 Task: Create List Brand Portfolio Management in Board Customer Feedback Management Best Practices to Workspace Accelerator Programs. Create List Brand Portfolio Strategy in Board Content Curation and Aggregation to Workspace Accelerator Programs. Create List Brand Portfolio Alignment in Board Employee Satisfaction and Retention Programs to Workspace Accelerator Programs
Action: Mouse moved to (525, 178)
Screenshot: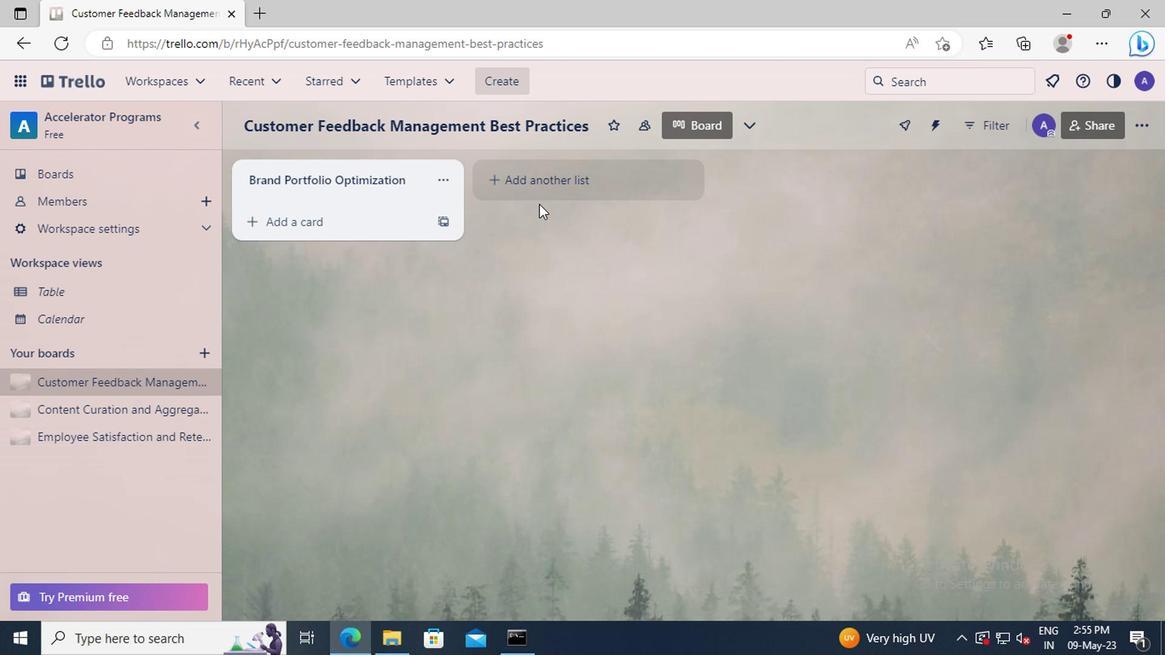 
Action: Mouse pressed left at (525, 178)
Screenshot: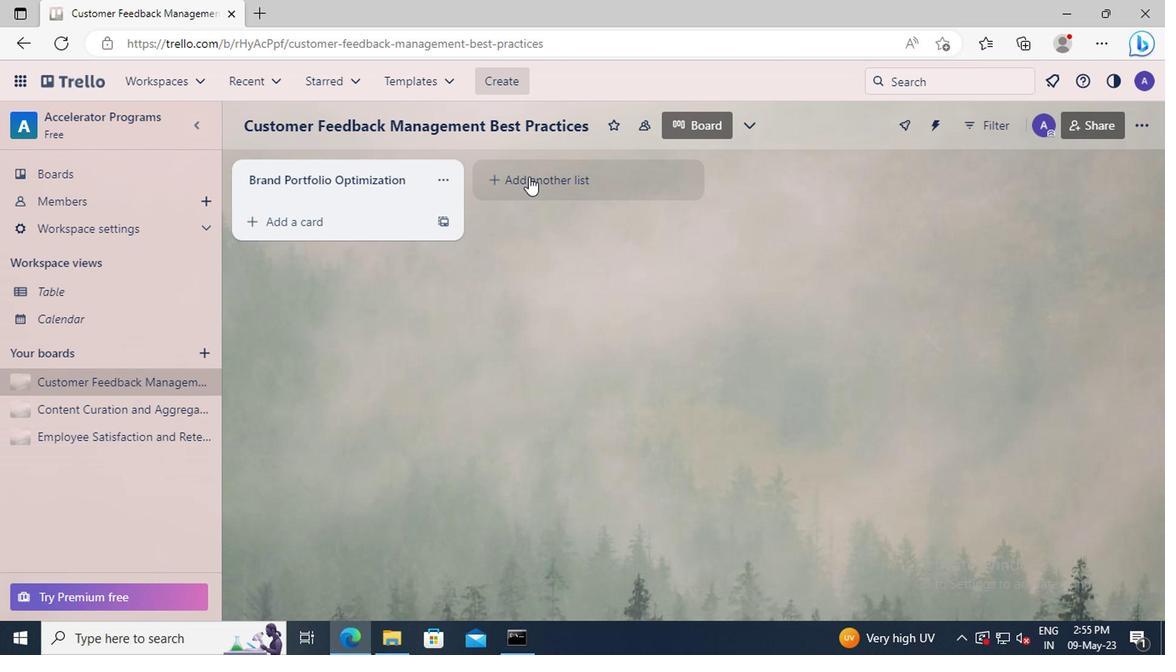 
Action: Key pressed <Key.shift>BRAND<Key.space><Key.shift>PORTFOLIO<Key.space><Key.shift>MANAGEMENT
Screenshot: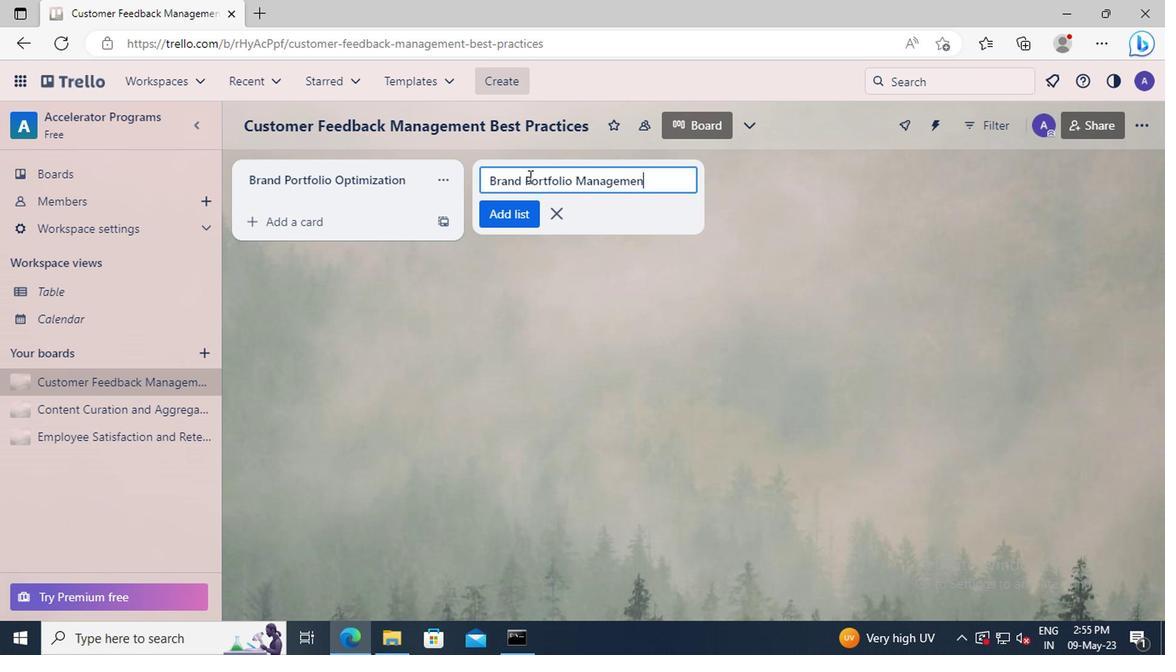 
Action: Mouse moved to (523, 211)
Screenshot: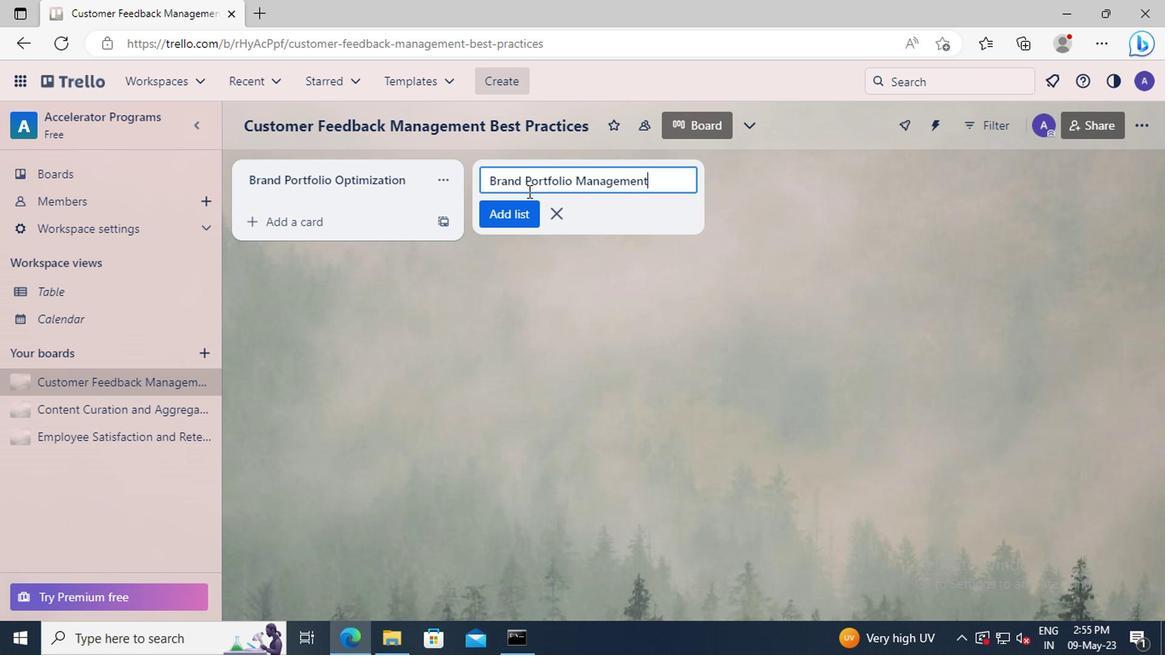 
Action: Mouse pressed left at (523, 211)
Screenshot: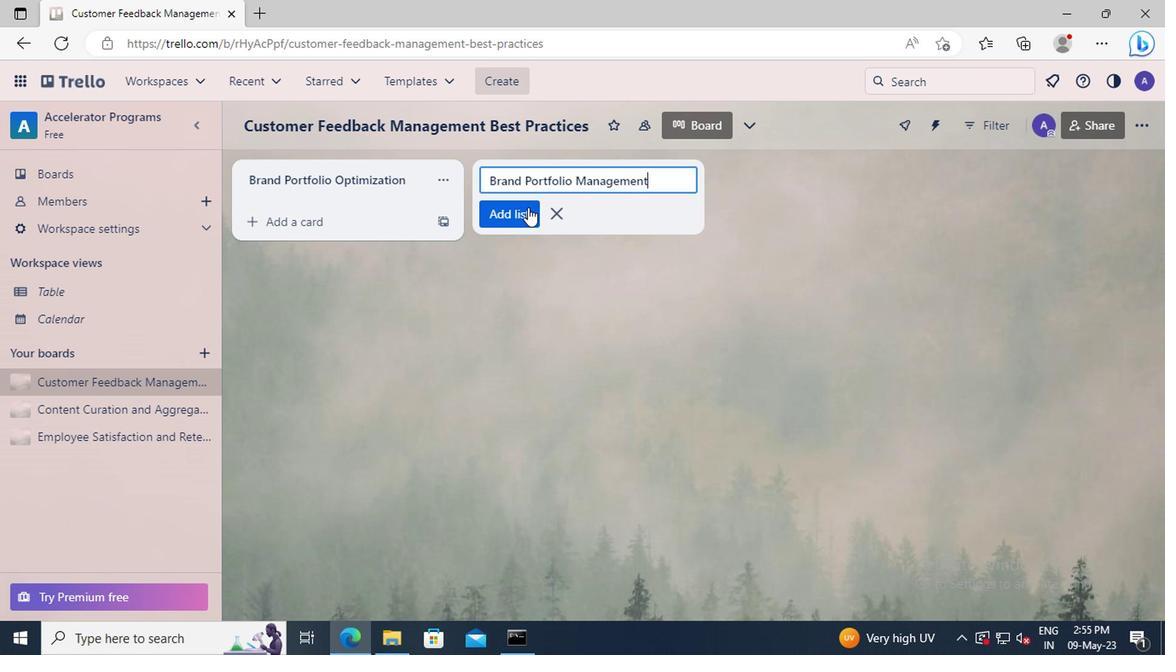 
Action: Mouse moved to (130, 412)
Screenshot: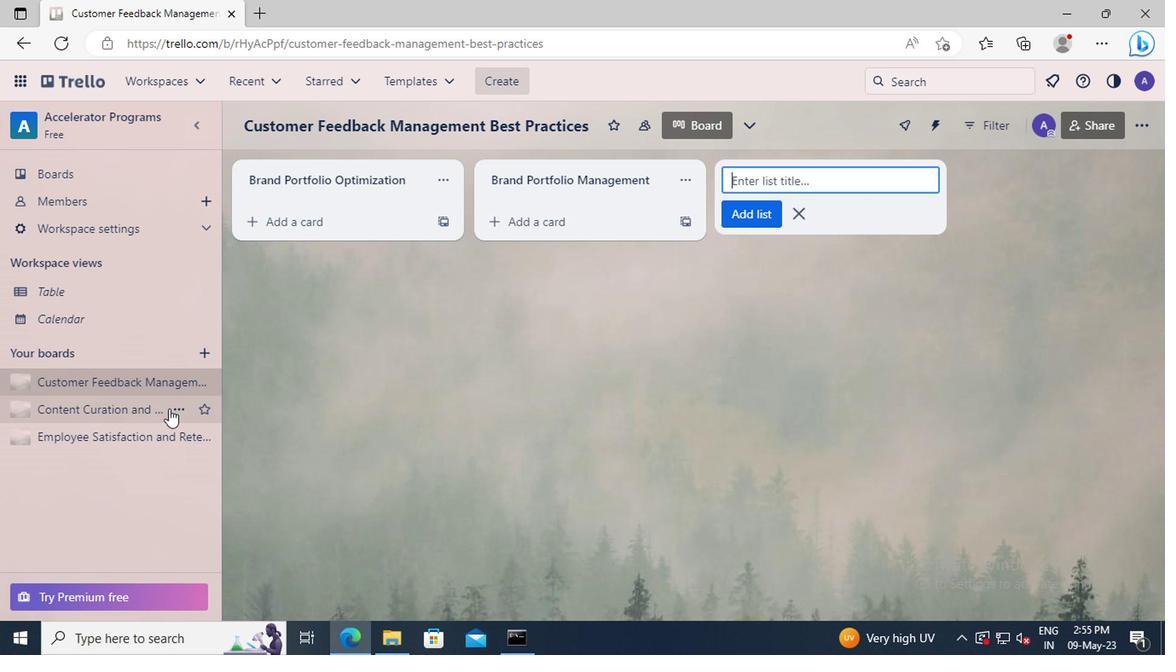 
Action: Mouse pressed left at (130, 412)
Screenshot: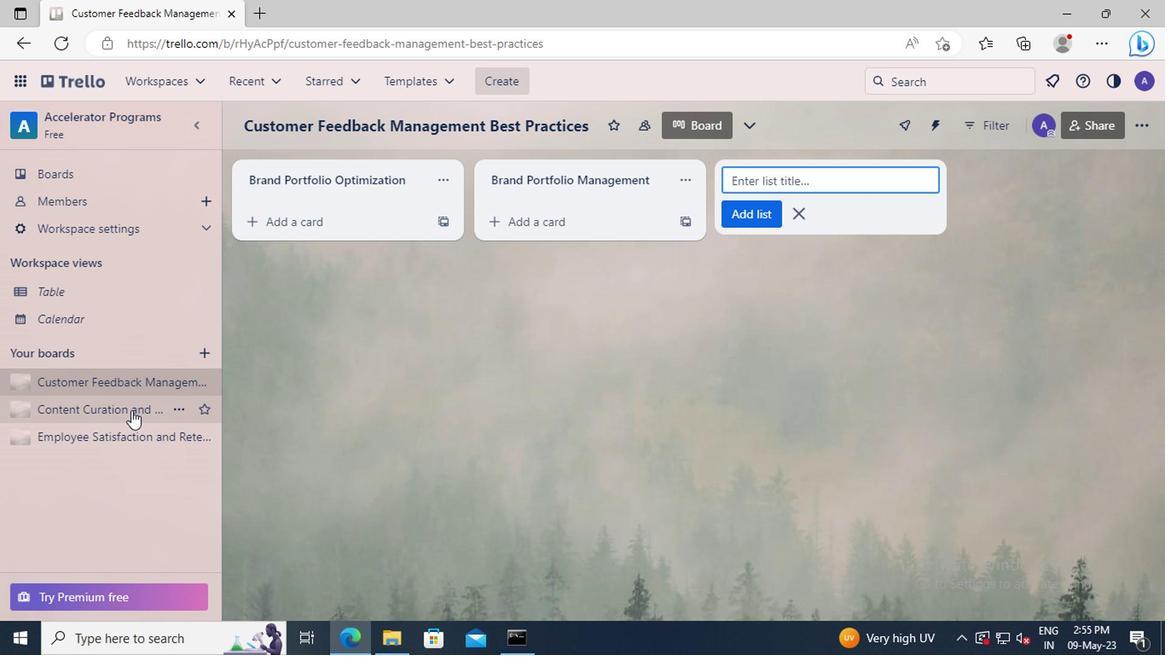 
Action: Mouse moved to (519, 183)
Screenshot: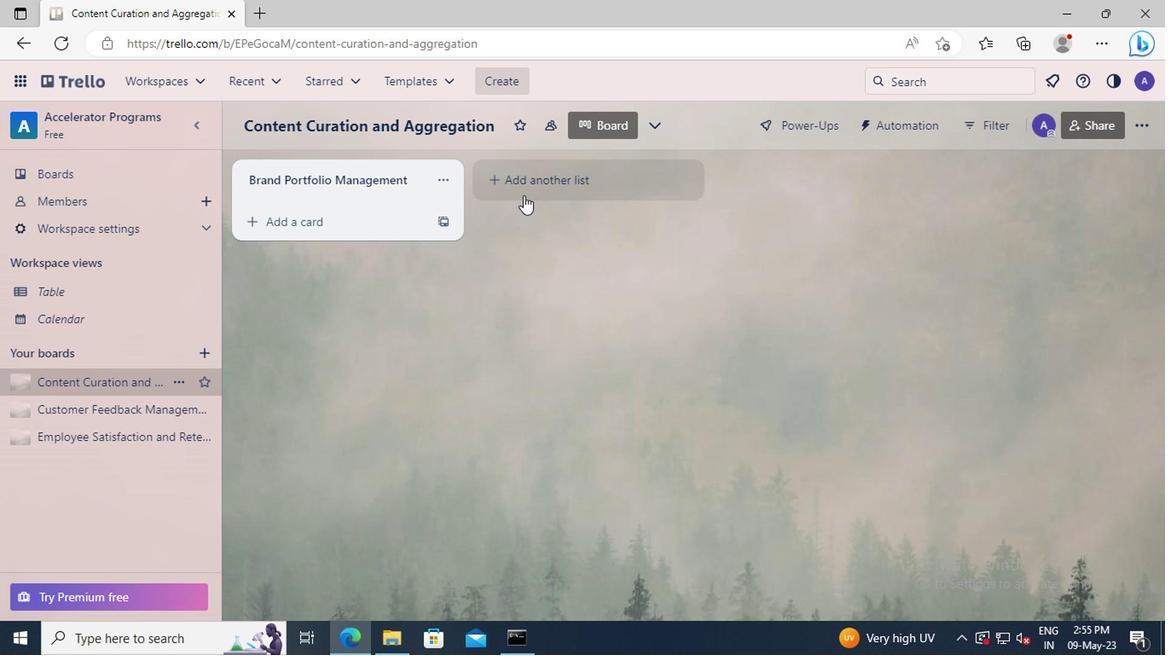 
Action: Mouse pressed left at (519, 183)
Screenshot: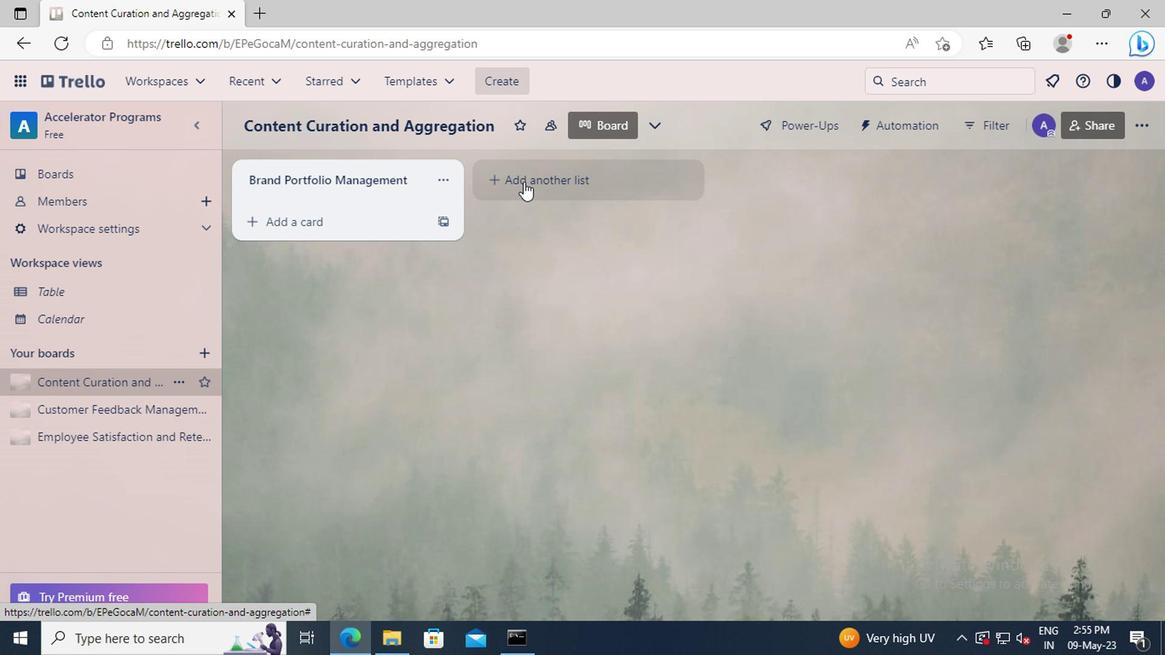 
Action: Key pressed <Key.shift>BRAND<Key.space><Key.shift>PORTFOLIO<Key.space><Key.shift>STRATEGY
Screenshot: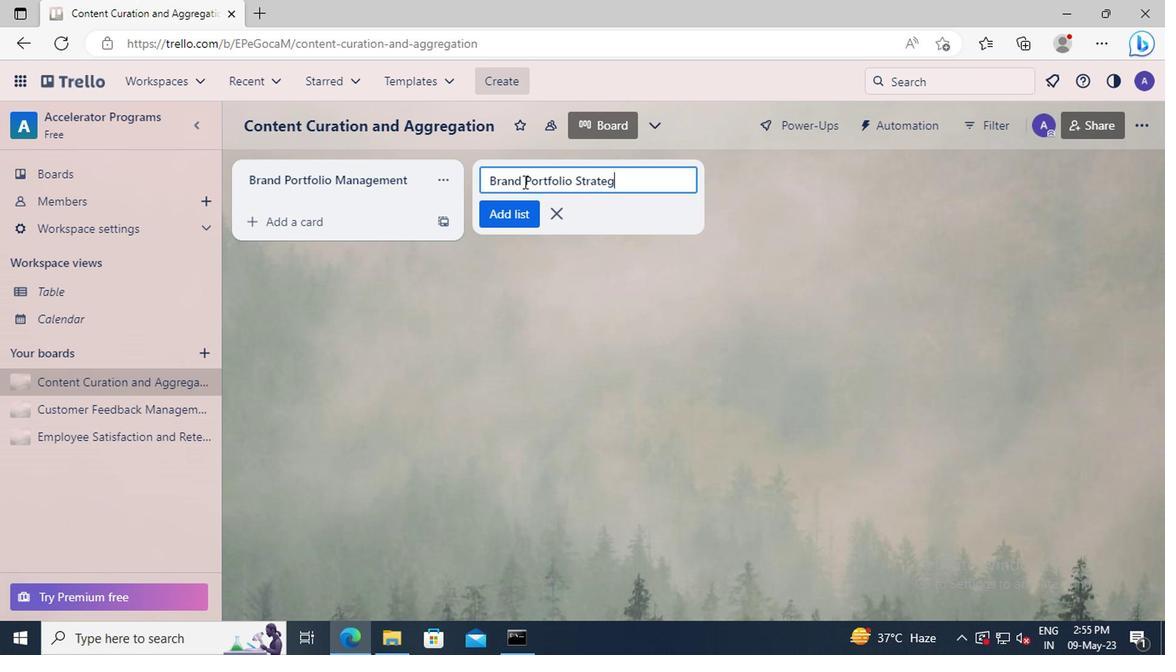 
Action: Mouse moved to (518, 213)
Screenshot: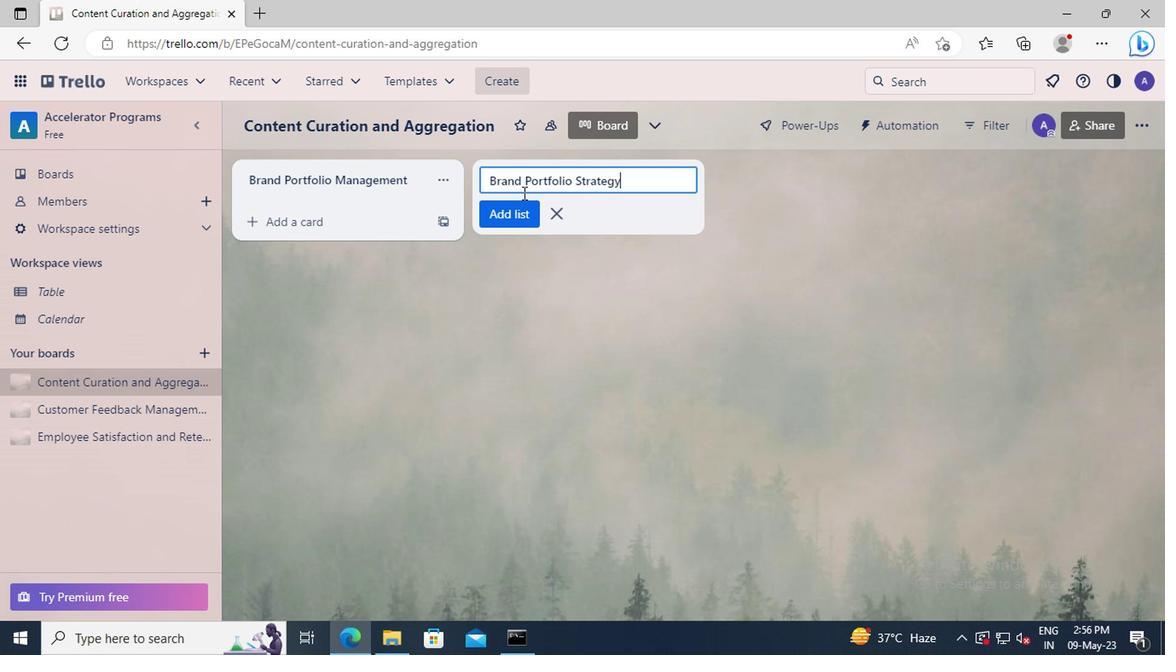 
Action: Mouse pressed left at (518, 213)
Screenshot: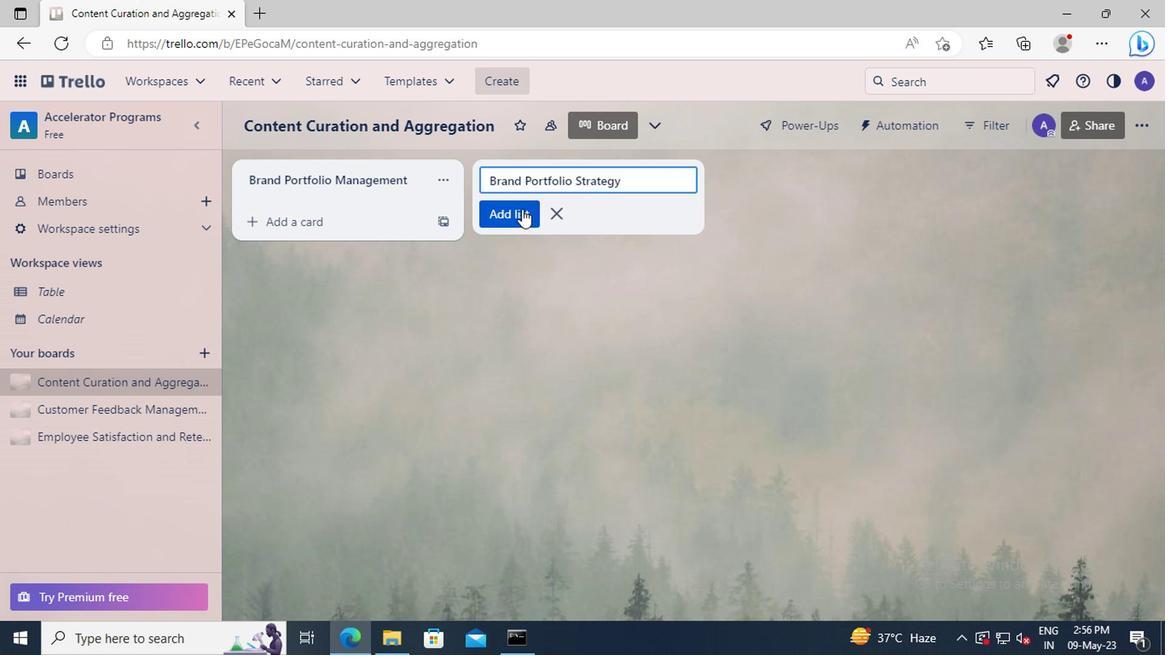 
Action: Mouse moved to (115, 434)
Screenshot: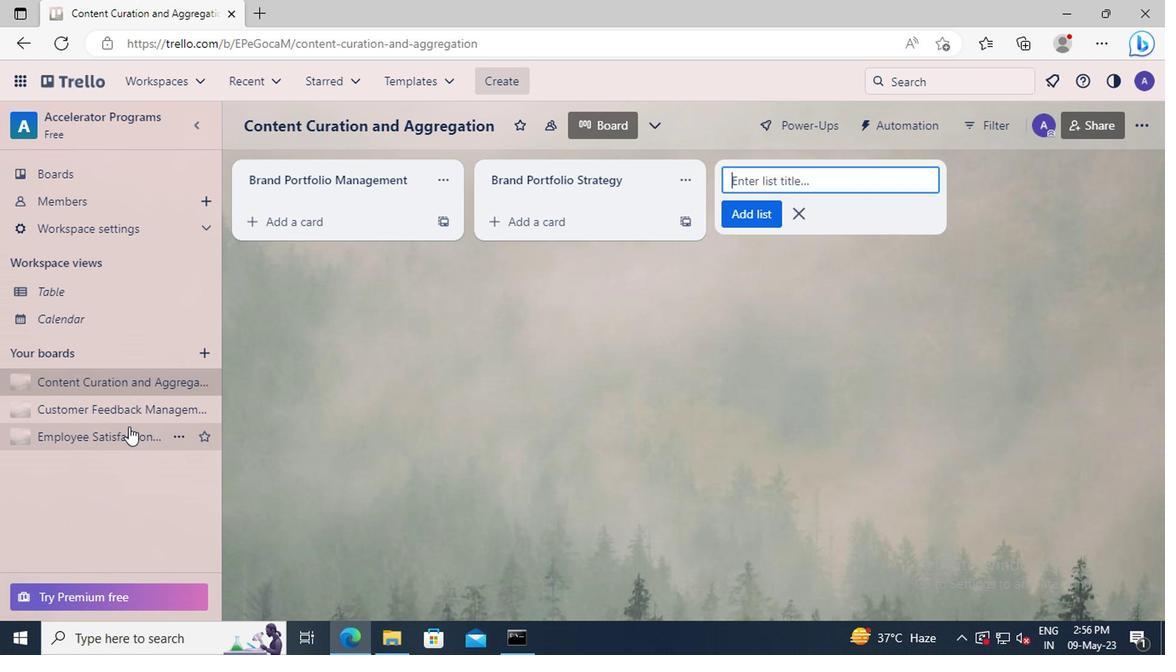 
Action: Mouse pressed left at (115, 434)
Screenshot: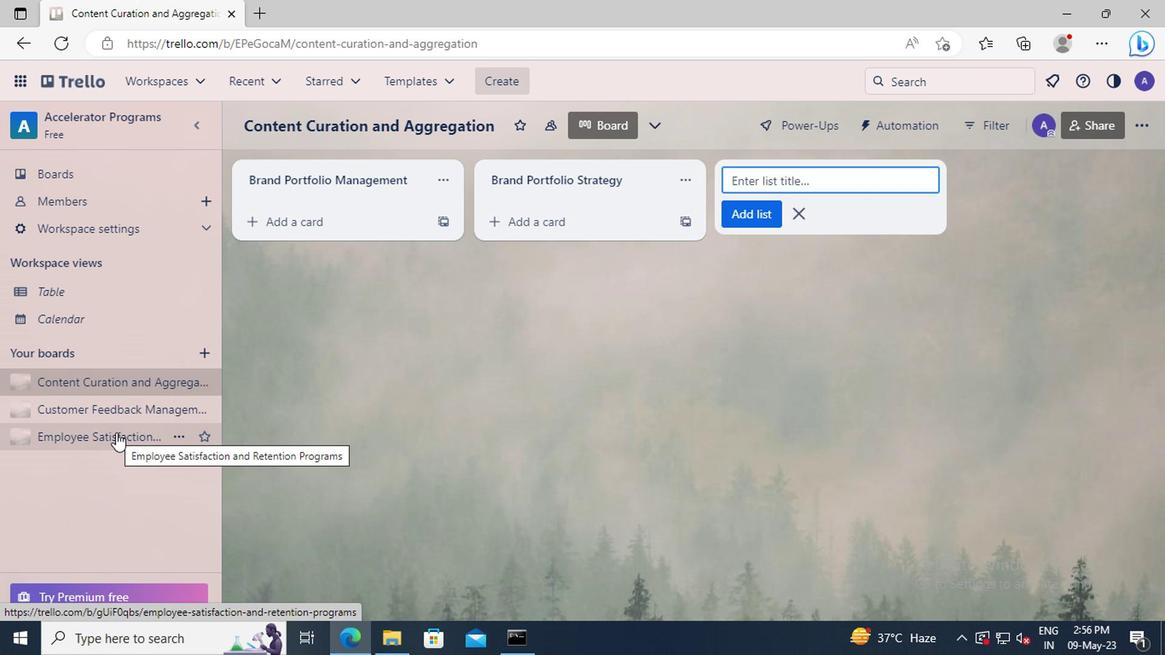 
Action: Mouse moved to (522, 176)
Screenshot: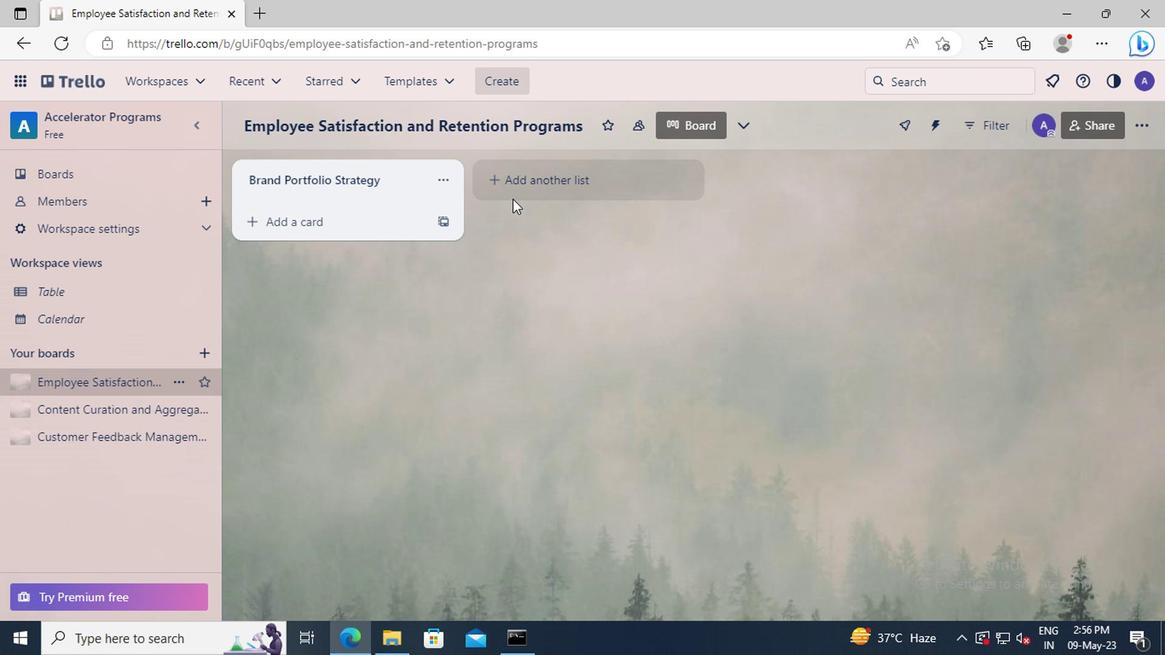 
Action: Mouse pressed left at (522, 176)
Screenshot: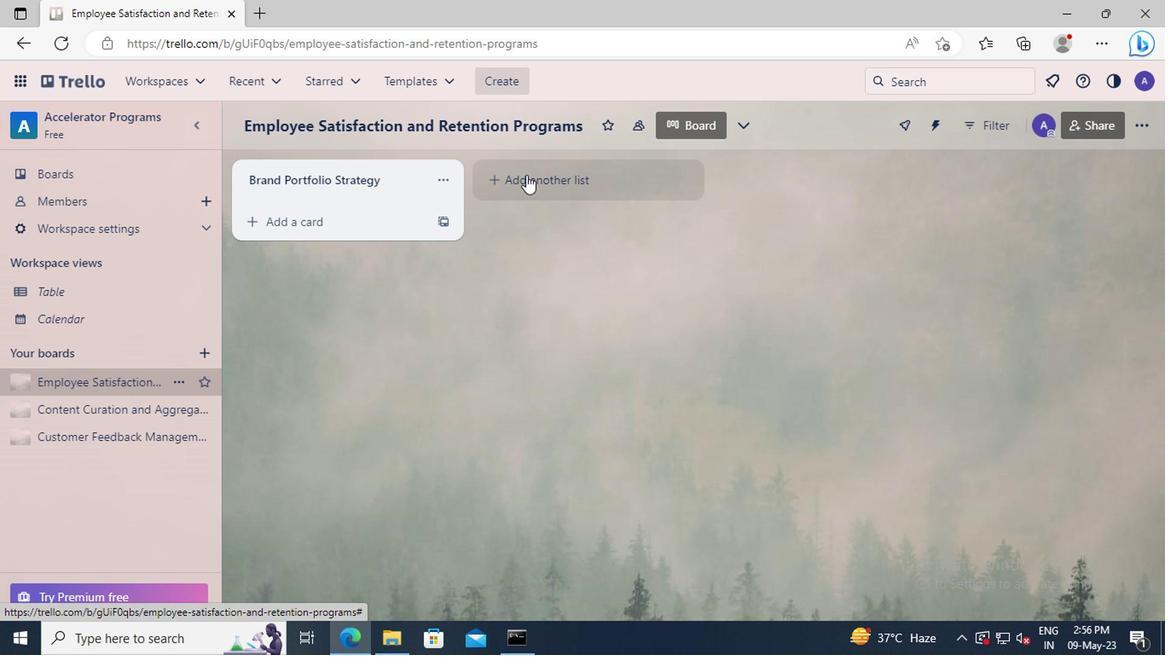 
Action: Key pressed <Key.shift>BRAND<Key.space><Key.shift>PORTFOLIO<Key.space><Key.shift>ALIGNMENT
Screenshot: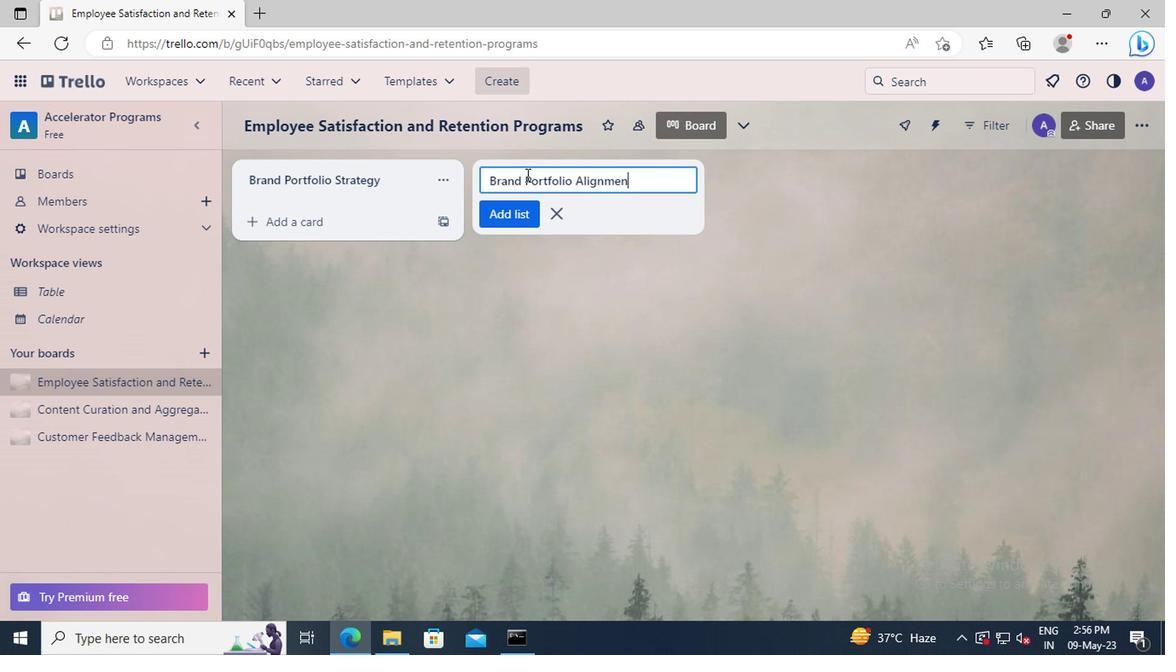 
Action: Mouse moved to (512, 216)
Screenshot: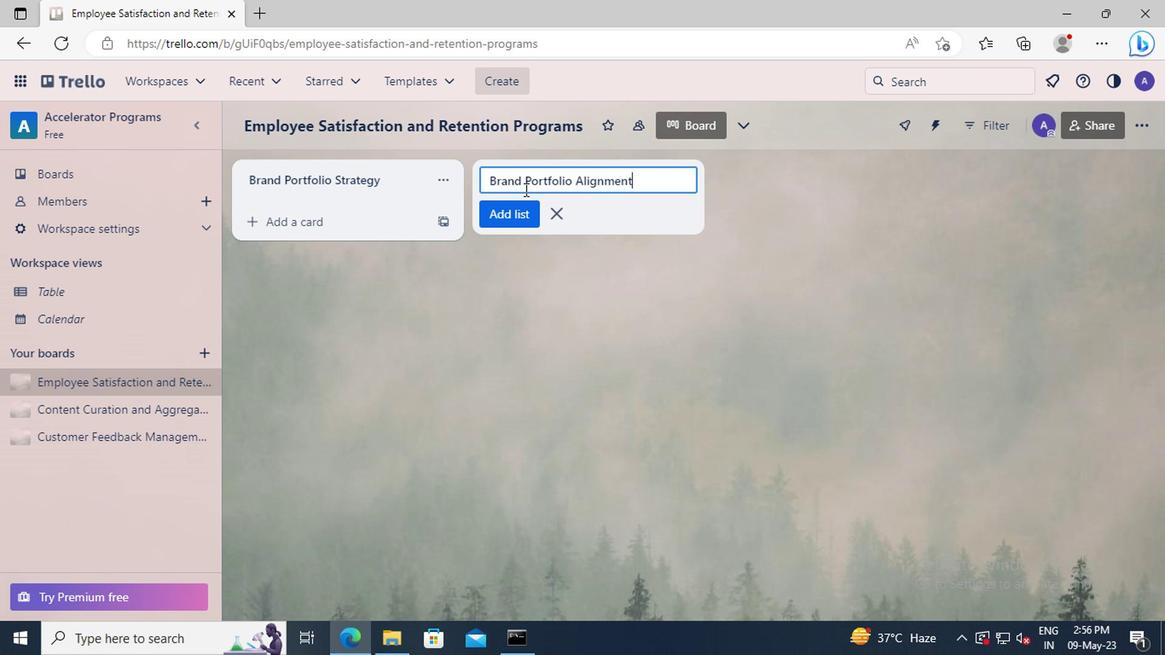 
Action: Mouse pressed left at (512, 216)
Screenshot: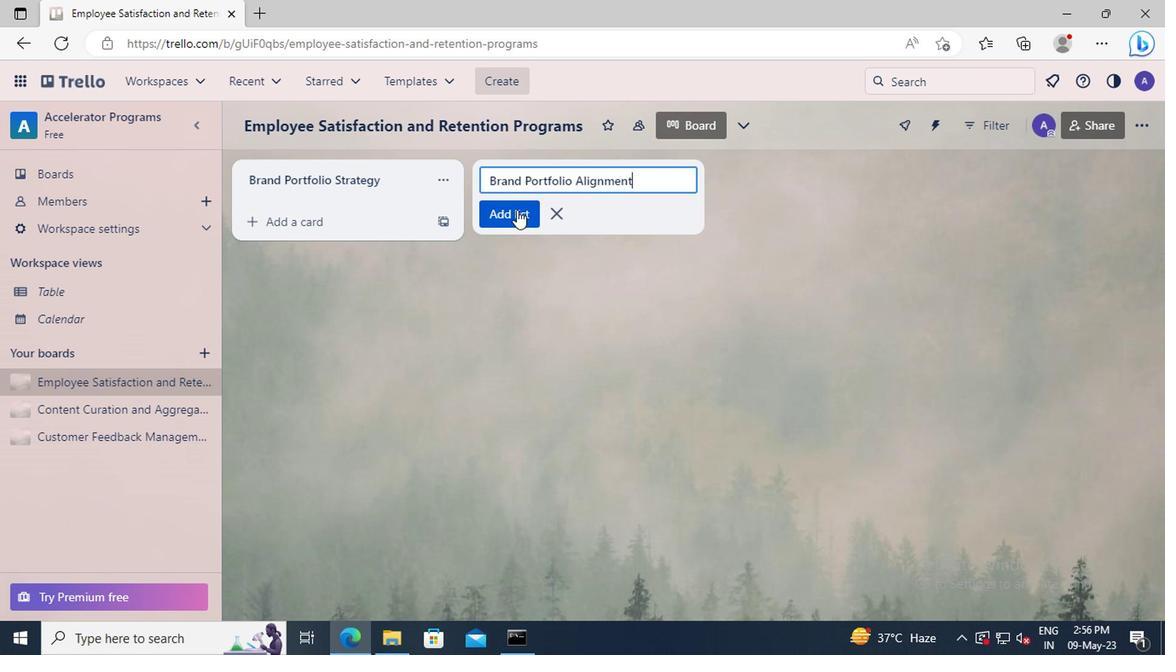 
